 Task: Update the home type of the saved search to co-op.
Action: Mouse moved to (347, 262)
Screenshot: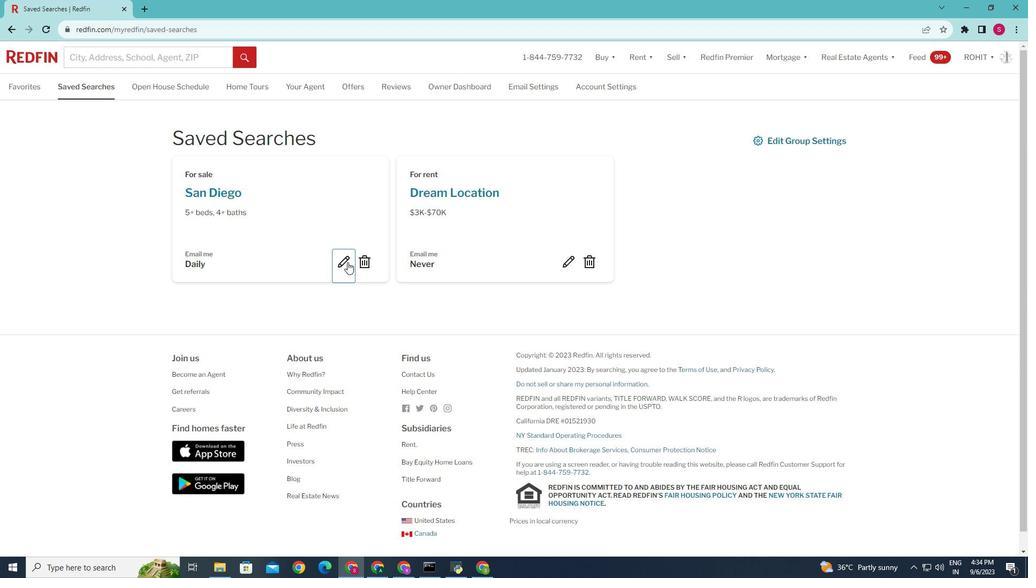 
Action: Mouse pressed left at (347, 262)
Screenshot: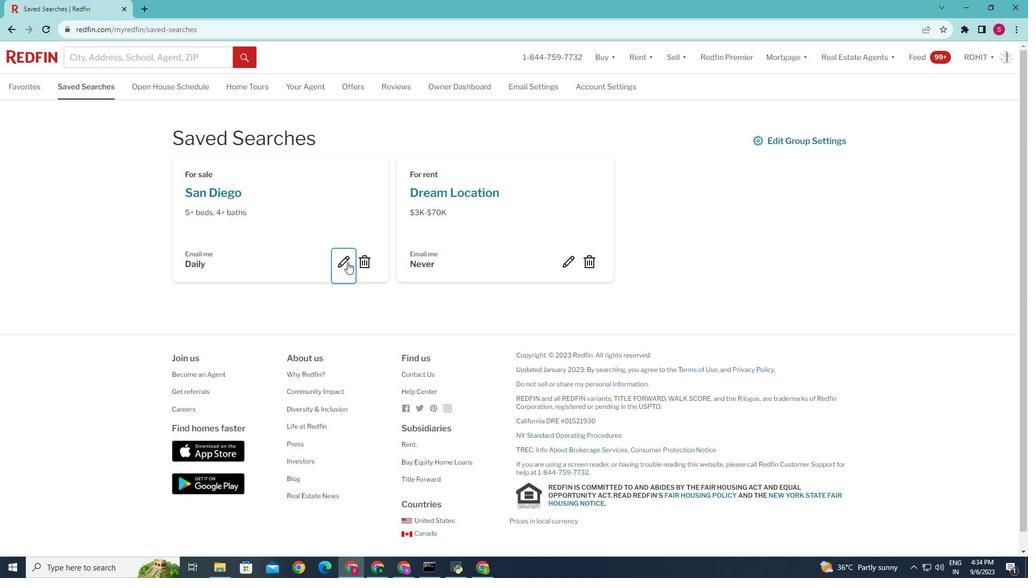 
Action: Mouse moved to (460, 348)
Screenshot: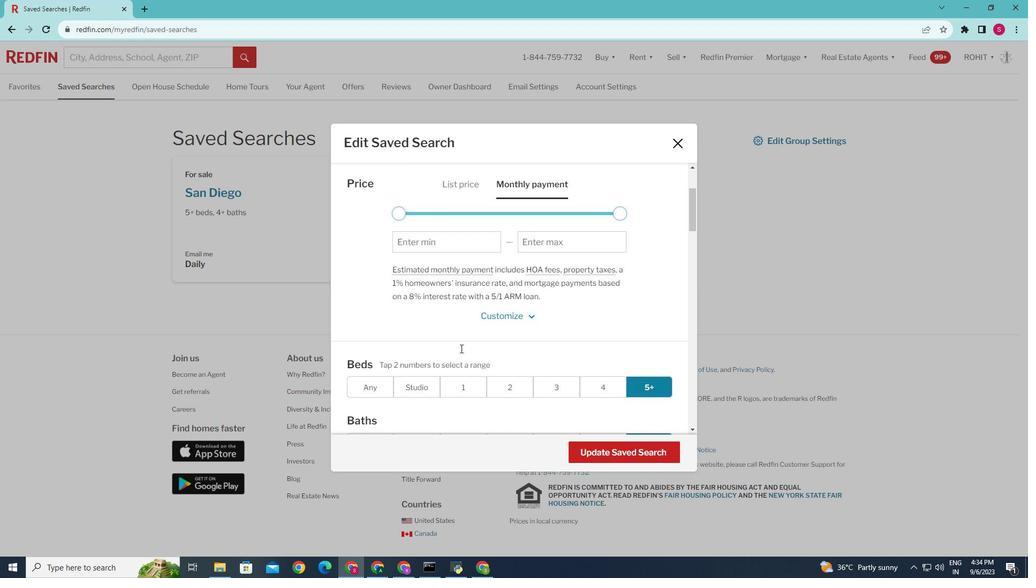 
Action: Mouse scrolled (460, 348) with delta (0, 0)
Screenshot: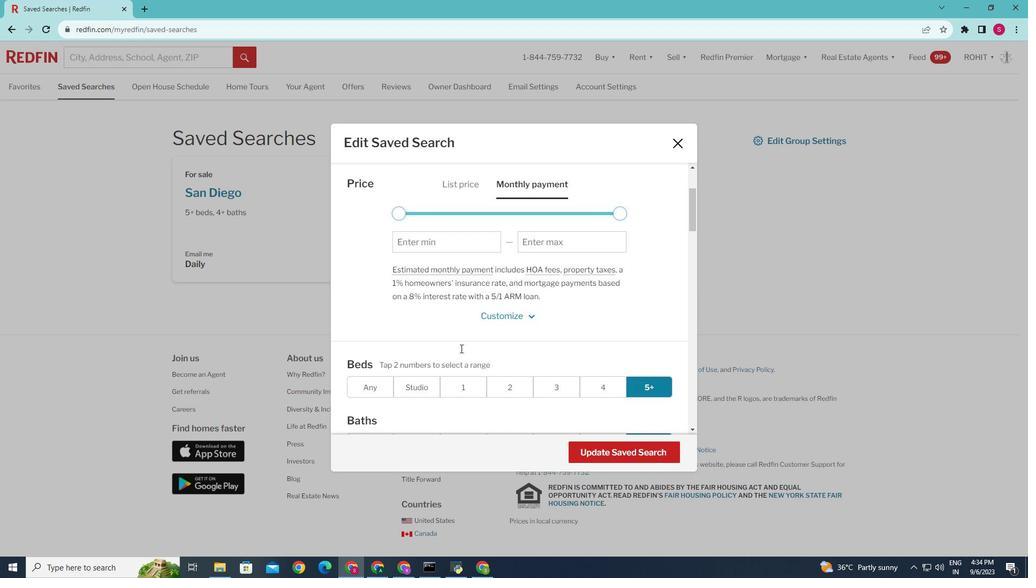 
Action: Mouse scrolled (460, 348) with delta (0, 0)
Screenshot: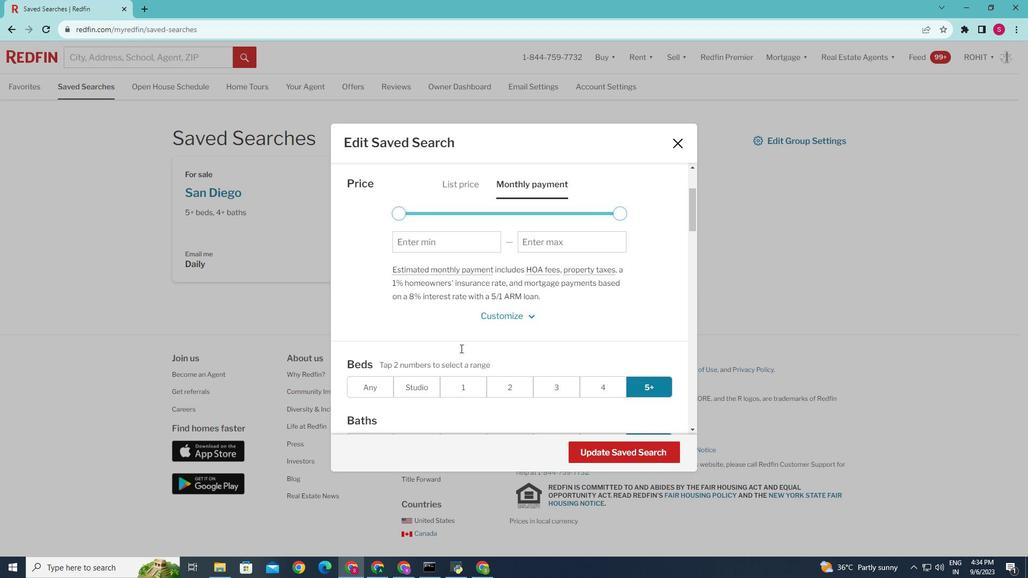 
Action: Mouse scrolled (460, 348) with delta (0, 0)
Screenshot: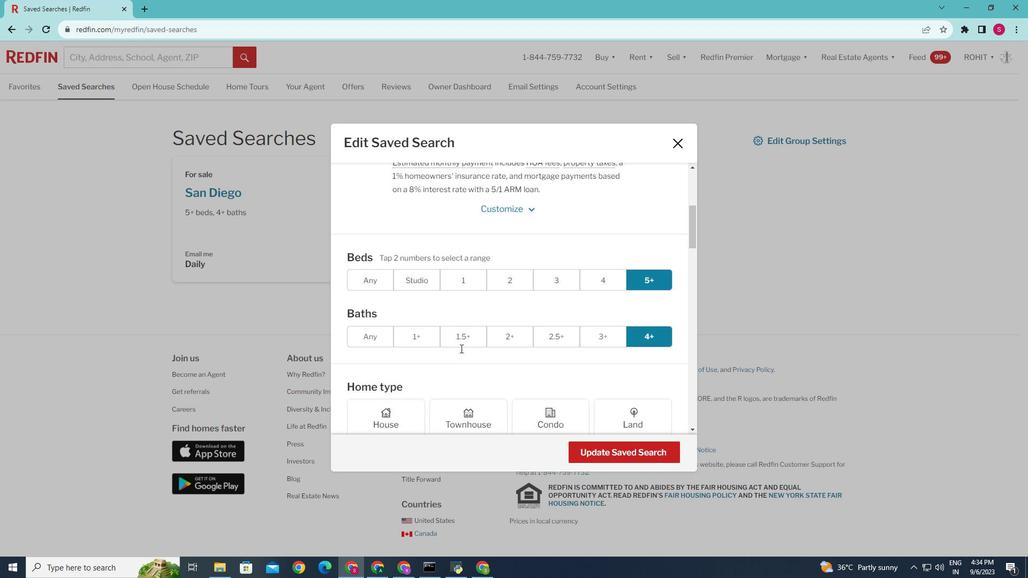 
Action: Mouse scrolled (460, 348) with delta (0, 0)
Screenshot: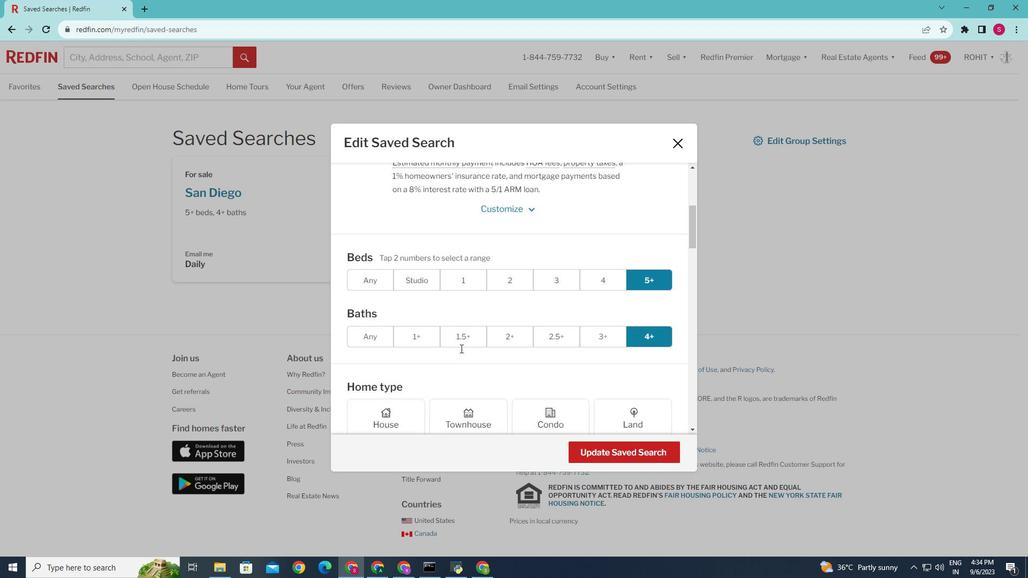 
Action: Mouse scrolled (460, 348) with delta (0, 0)
Screenshot: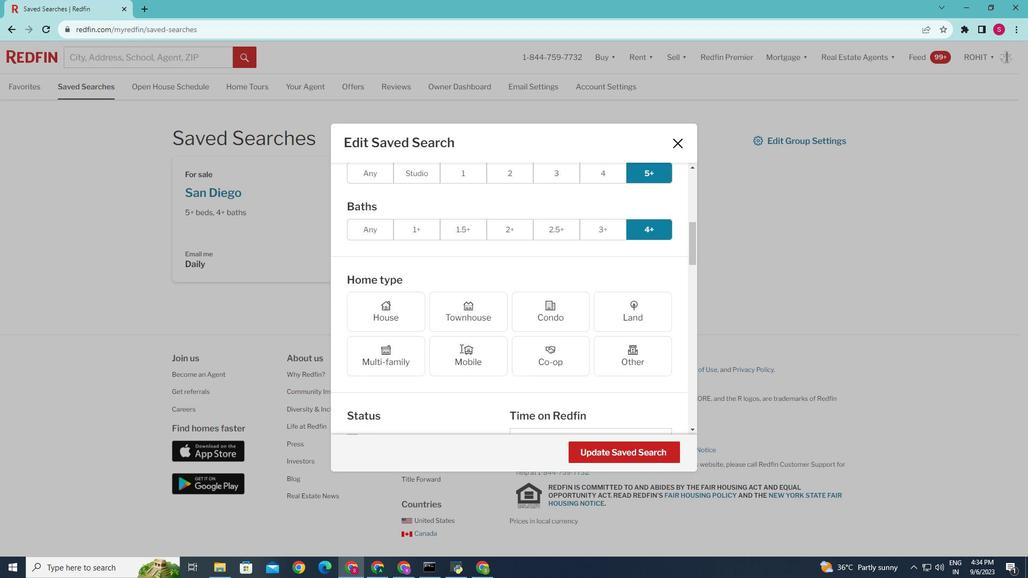 
Action: Mouse scrolled (460, 348) with delta (0, 0)
Screenshot: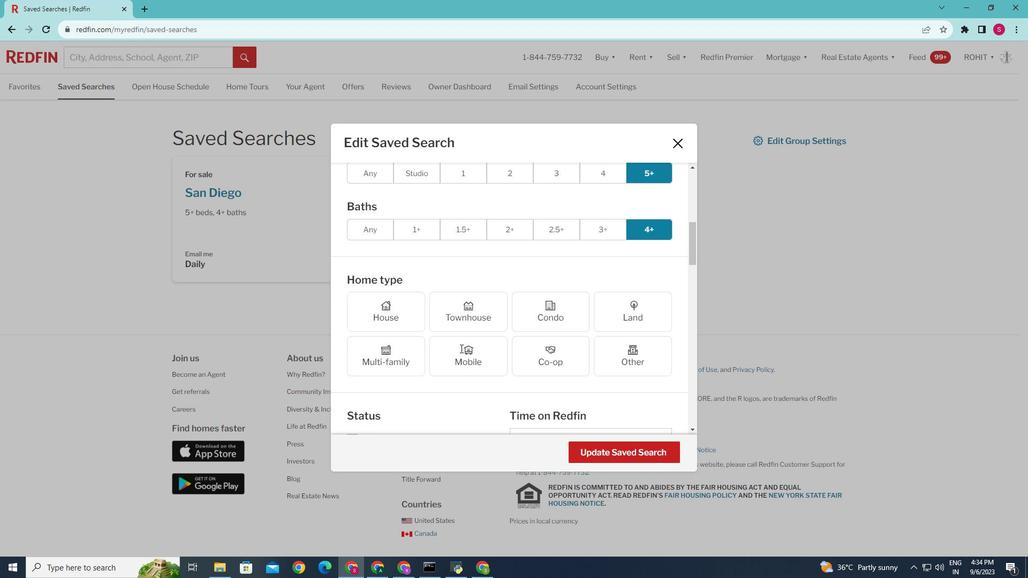 
Action: Mouse scrolled (460, 348) with delta (0, 0)
Screenshot: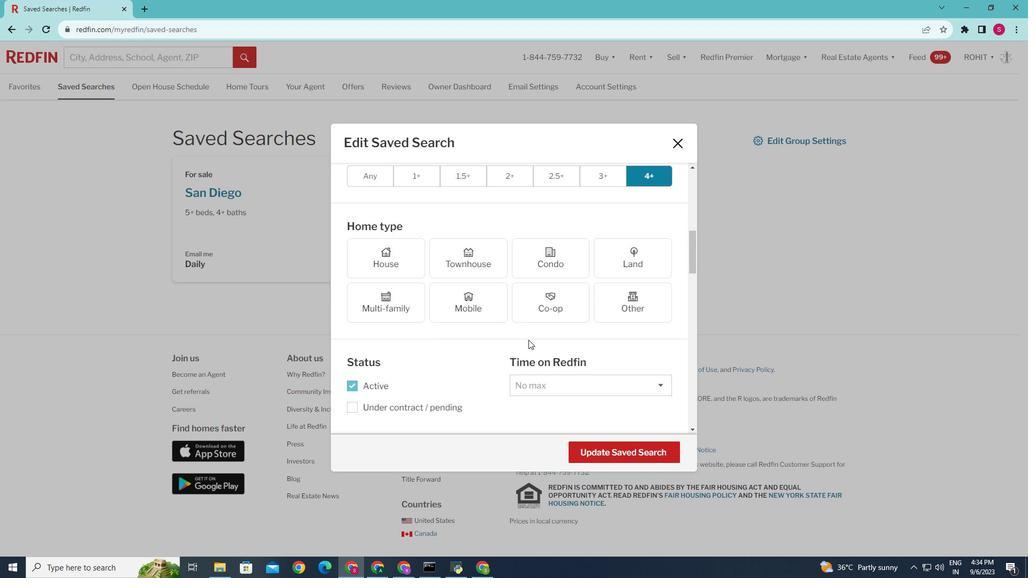 
Action: Mouse moved to (551, 305)
Screenshot: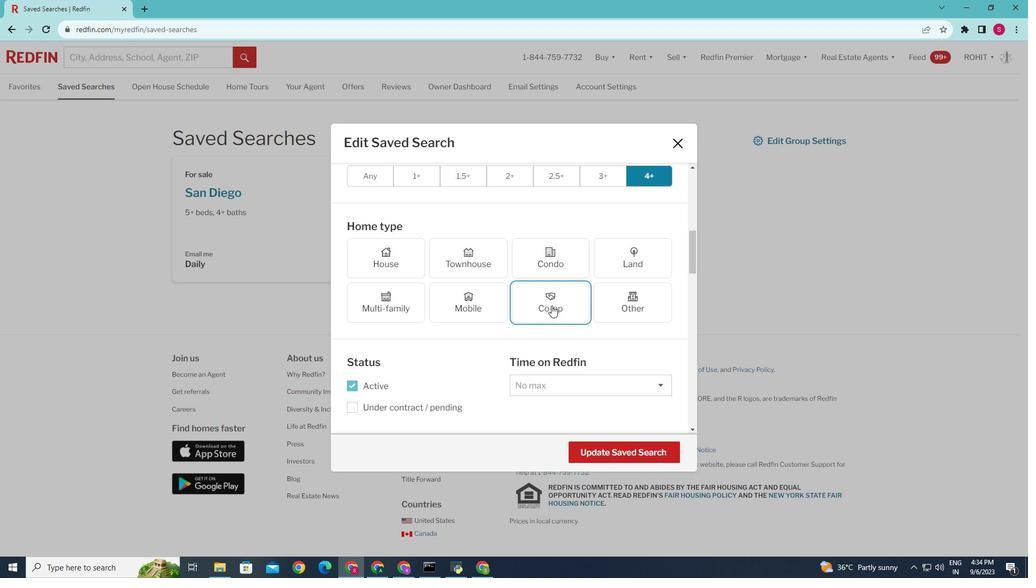 
Action: Mouse pressed left at (551, 305)
Screenshot: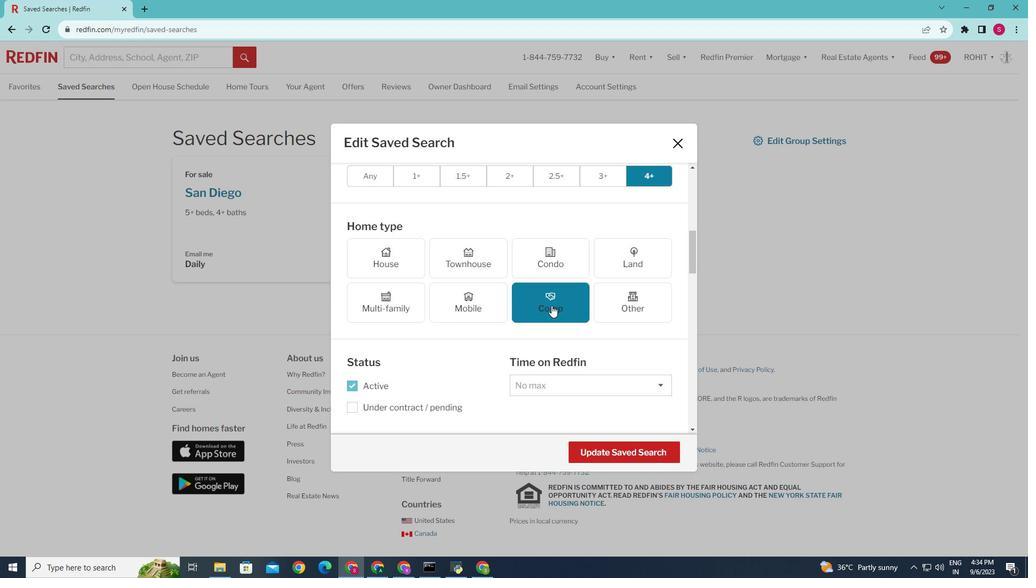 
Action: Mouse moved to (596, 451)
Screenshot: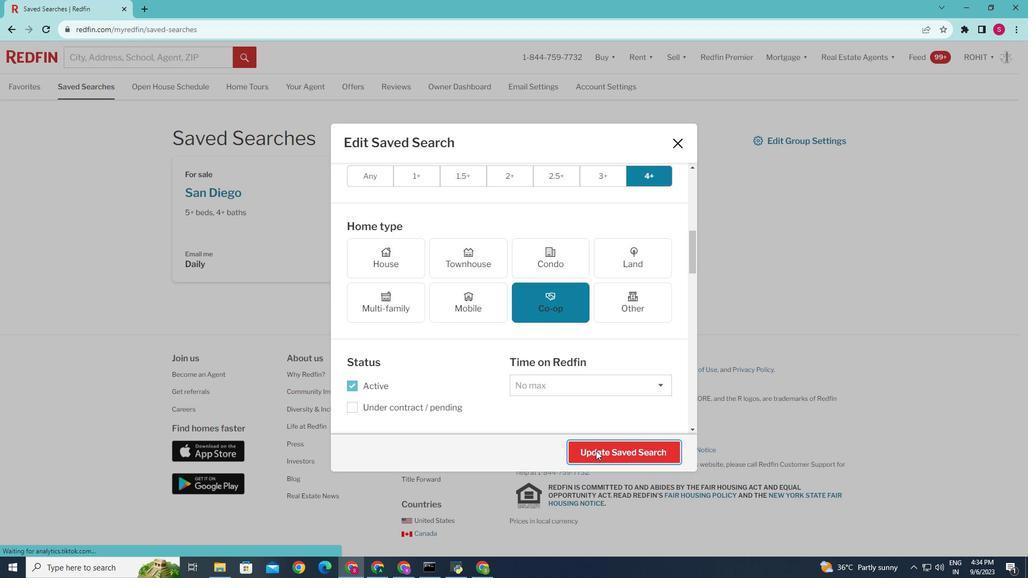 
Action: Mouse pressed left at (596, 451)
Screenshot: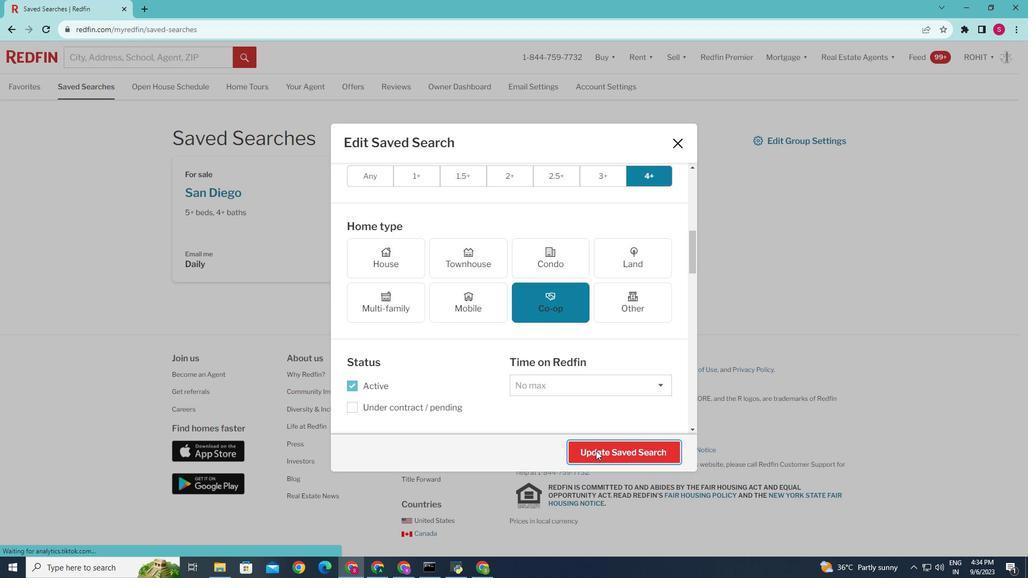 
